 Task: Add a dependency to the task Add support for in-app purchases to the mobile app , the existing task  Improve website performance on slow network connections in the project Touchstone.
Action: Mouse moved to (80, 408)
Screenshot: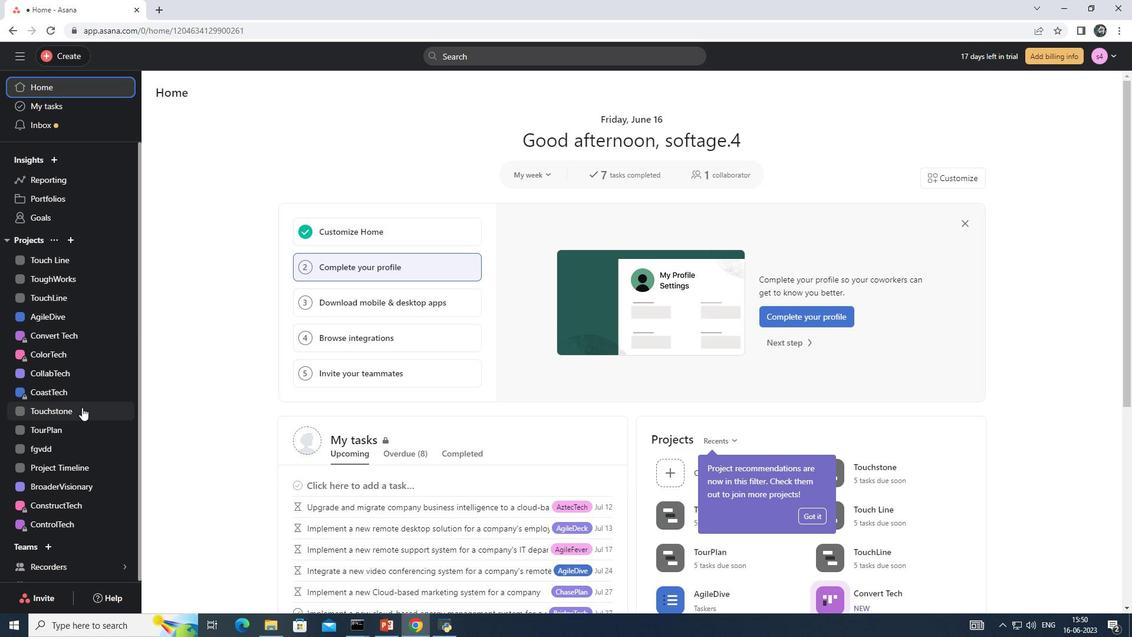 
Action: Mouse pressed left at (80, 408)
Screenshot: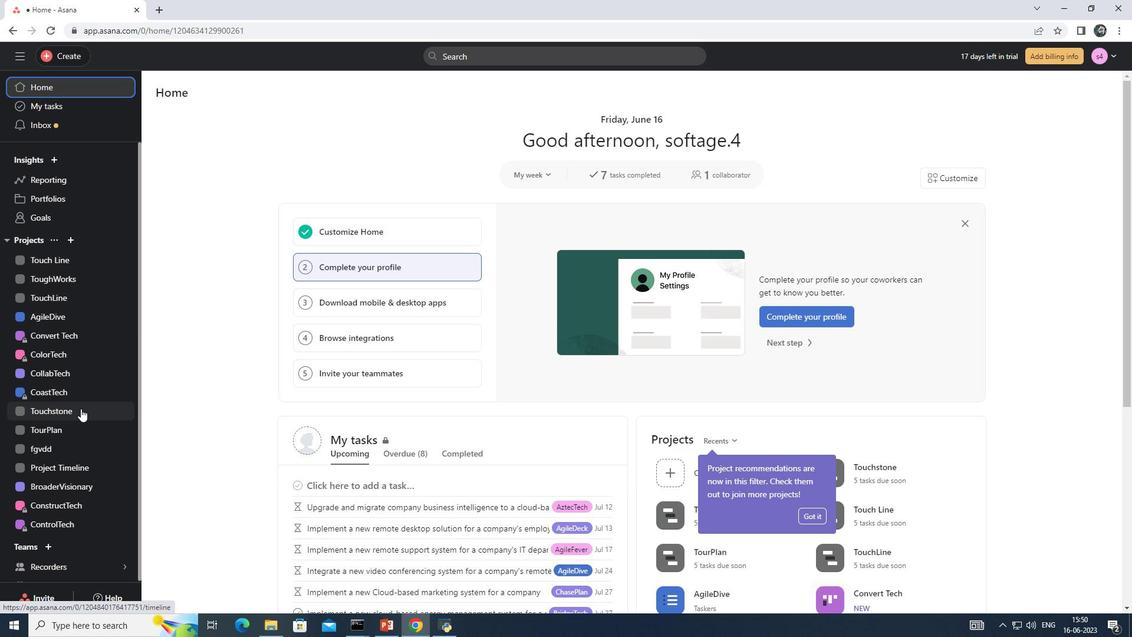 
Action: Mouse moved to (212, 117)
Screenshot: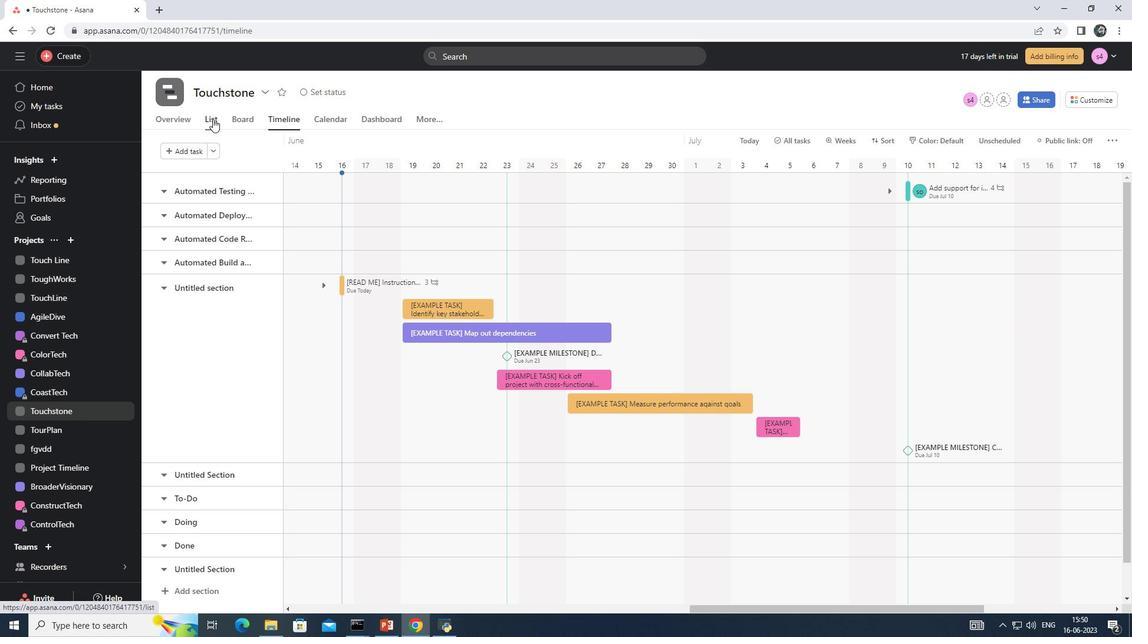 
Action: Mouse pressed left at (212, 117)
Screenshot: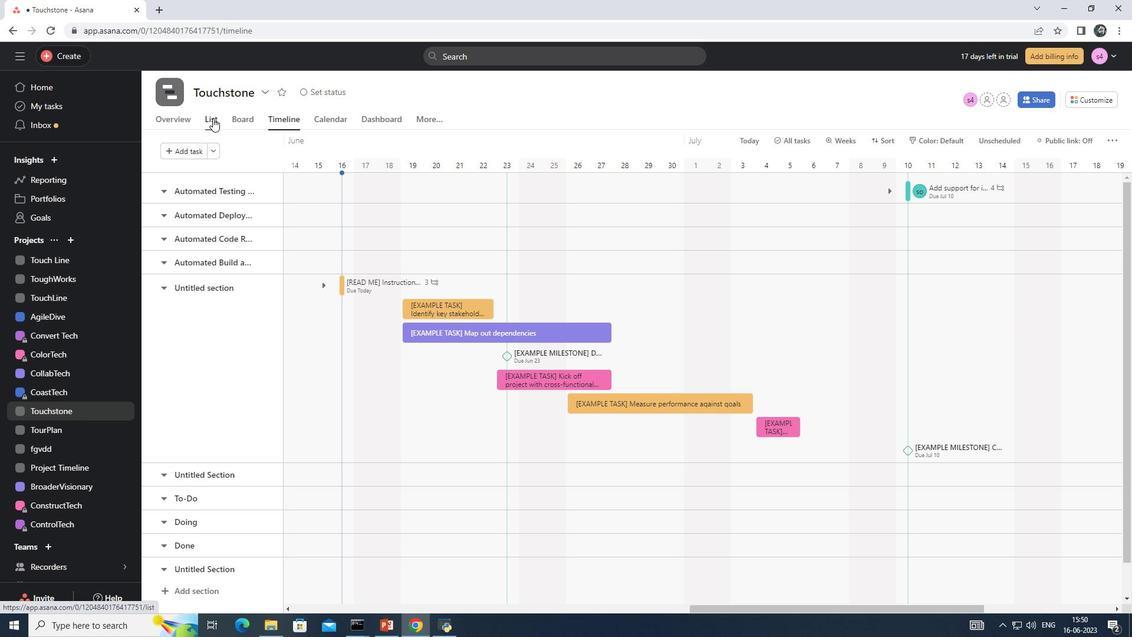 
Action: Mouse moved to (420, 224)
Screenshot: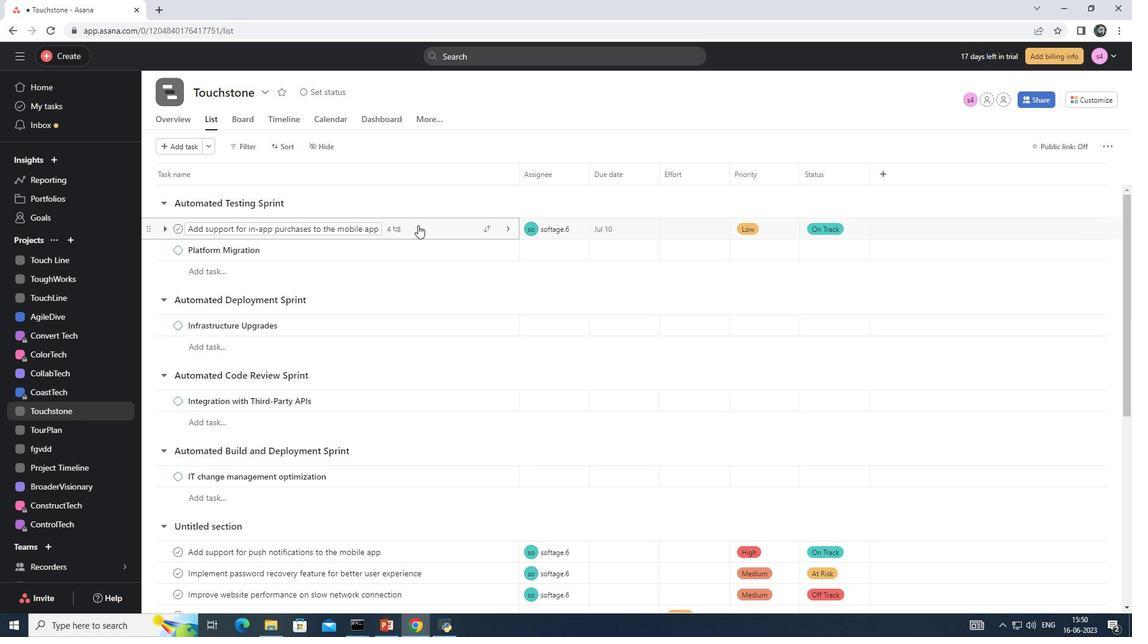 
Action: Mouse pressed left at (420, 224)
Screenshot: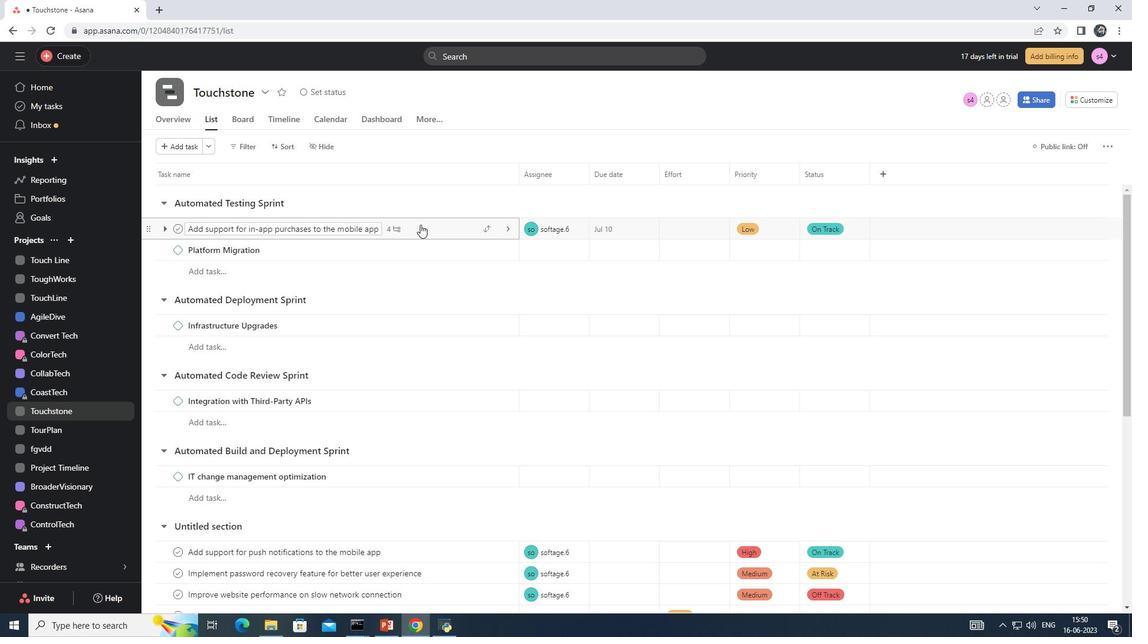 
Action: Mouse moved to (848, 297)
Screenshot: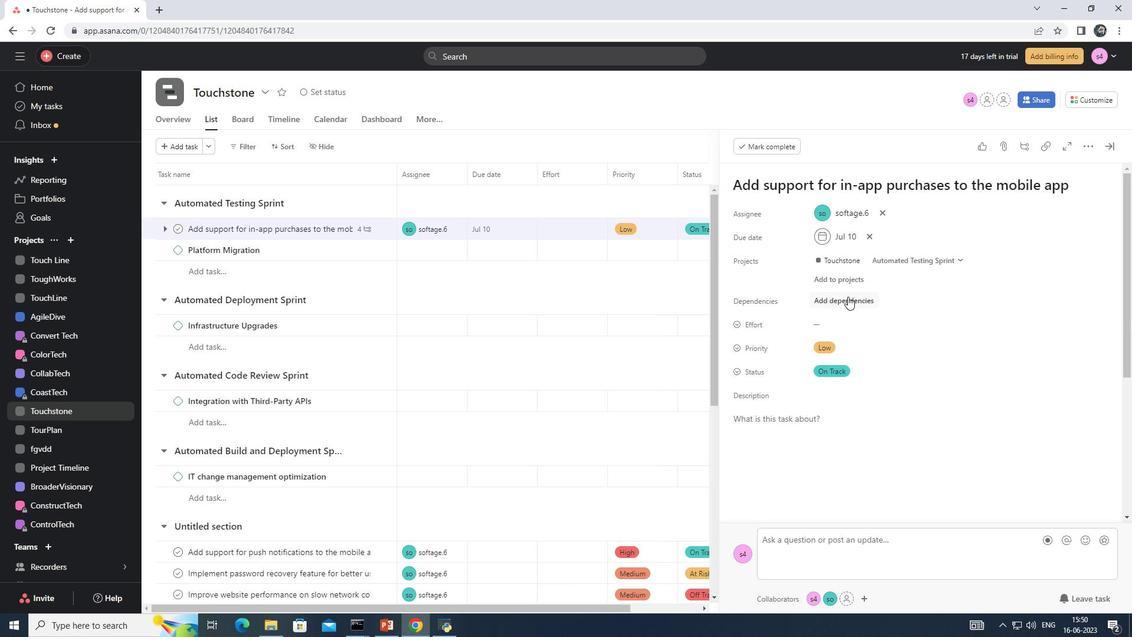 
Action: Mouse pressed left at (848, 297)
Screenshot: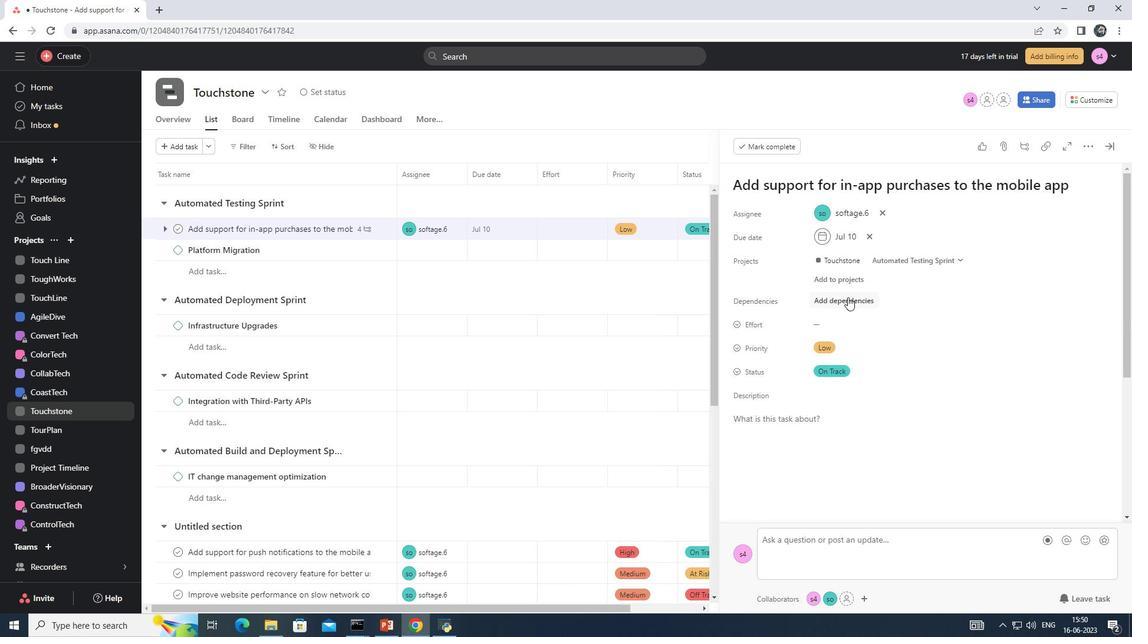 
Action: Mouse moved to (959, 343)
Screenshot: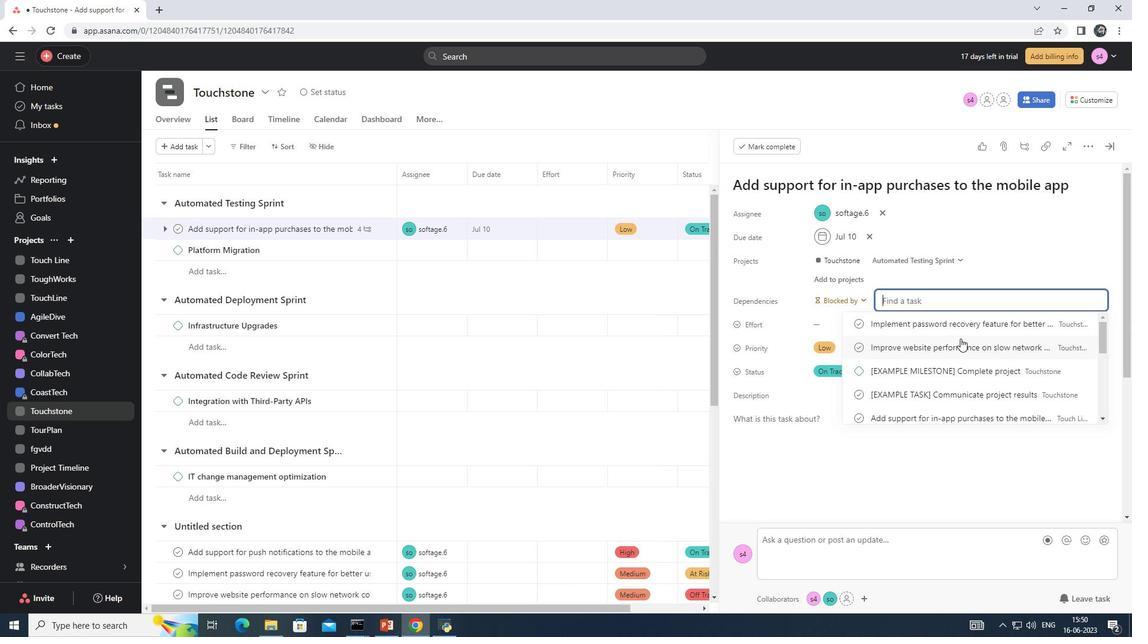 
Action: Mouse pressed left at (959, 343)
Screenshot: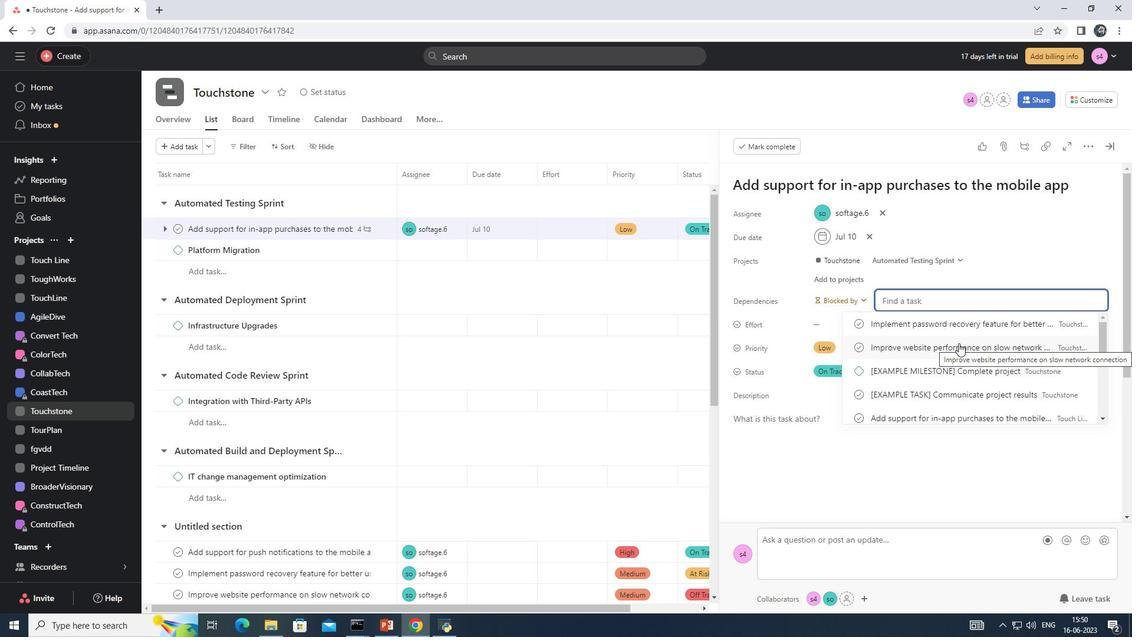 
